 Task: Move the task Implement a new cloud-based customer analytics system for a company to the section To-Do in the project CoolBridge and sort the tasks in the project by Assignee in Ascending order
Action: Mouse moved to (93, 297)
Screenshot: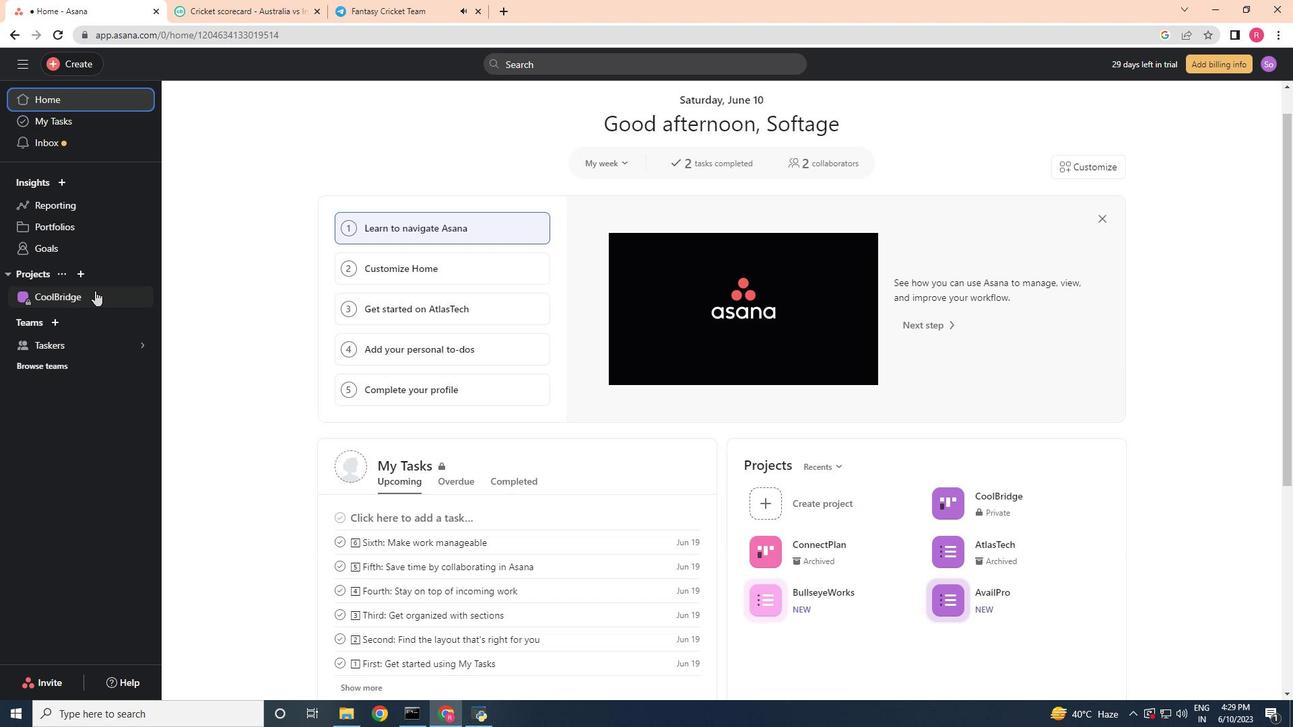 
Action: Mouse pressed left at (93, 297)
Screenshot: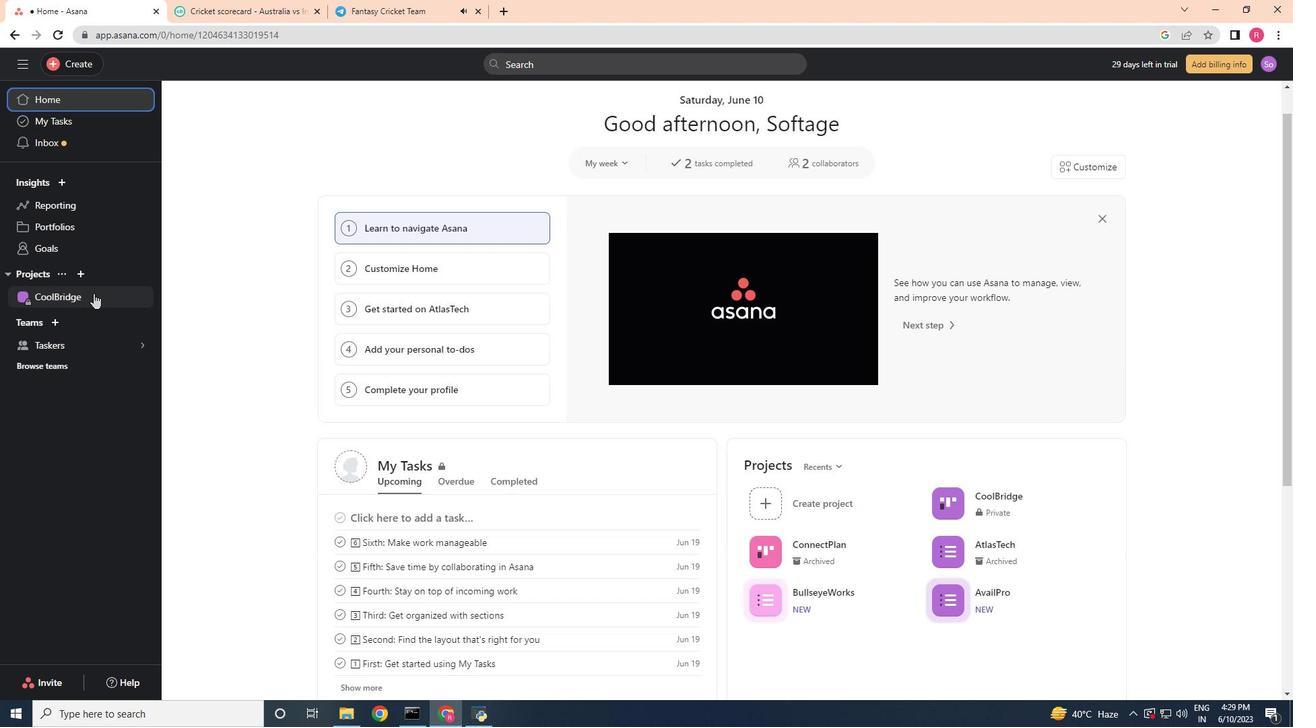 
Action: Mouse moved to (392, 417)
Screenshot: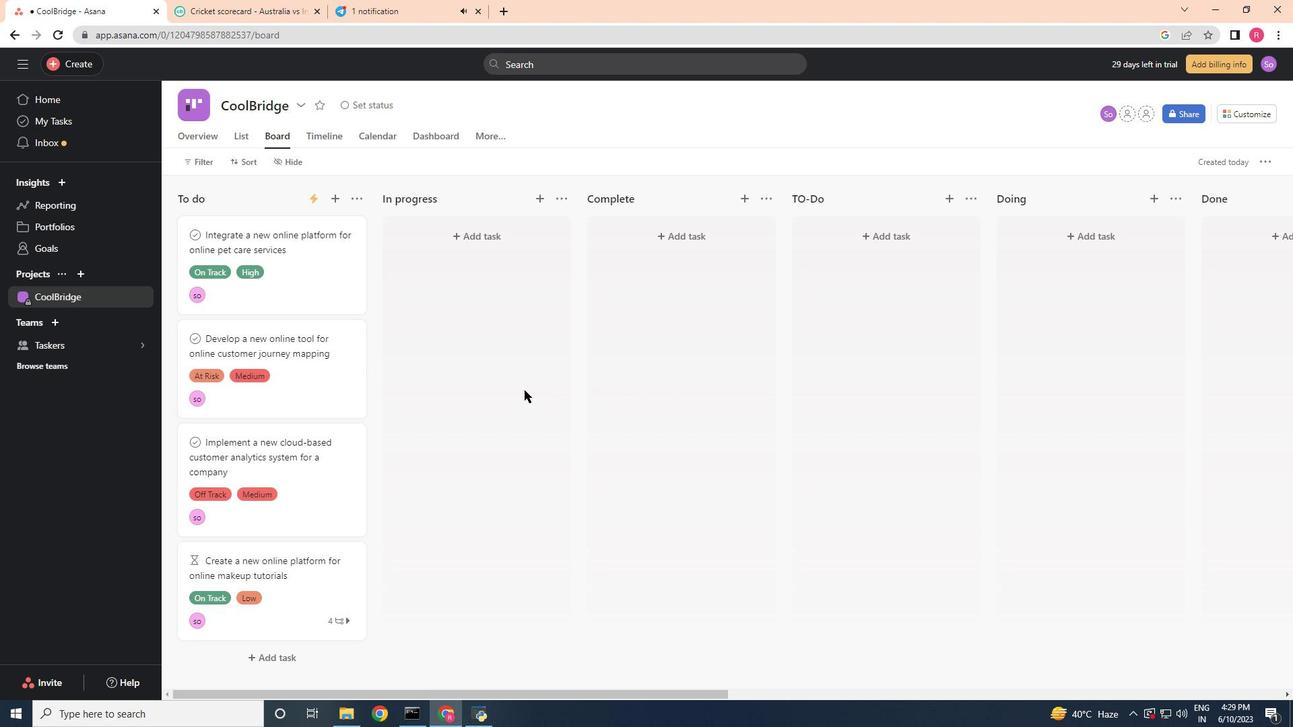 
Action: Mouse scrolled (392, 416) with delta (0, 0)
Screenshot: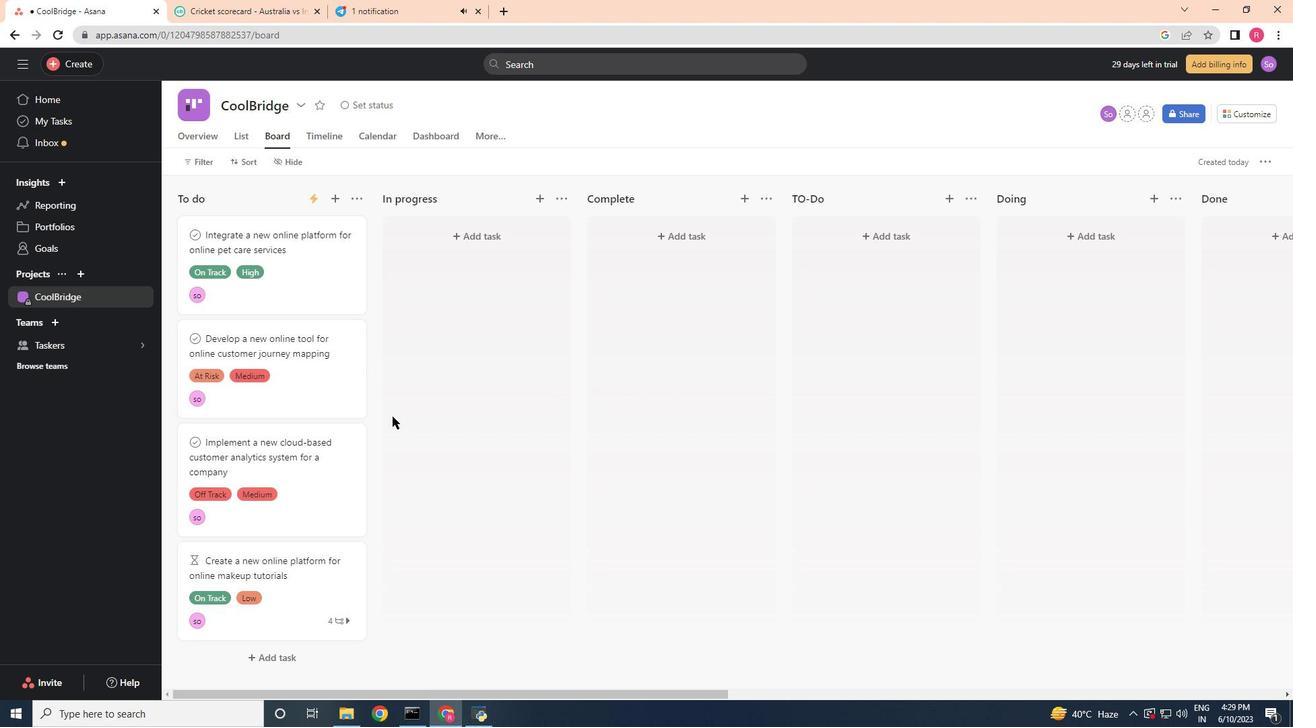 
Action: Mouse scrolled (392, 416) with delta (0, 0)
Screenshot: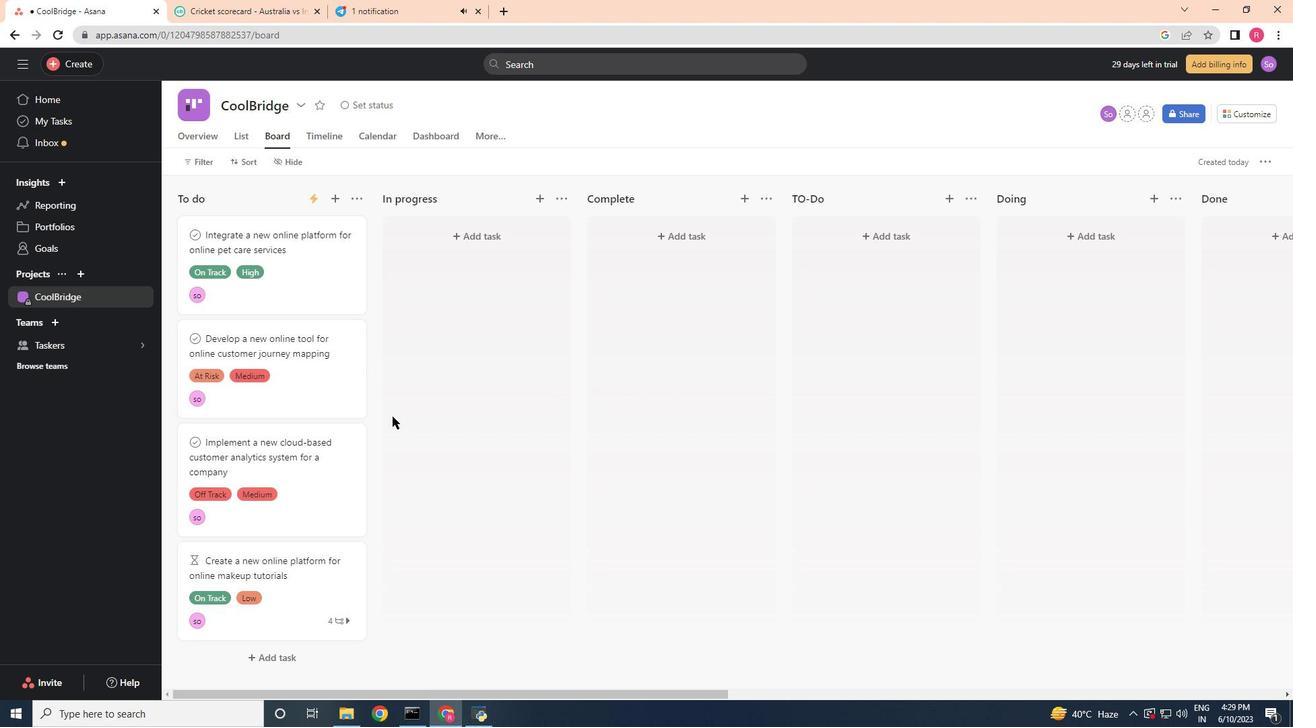 
Action: Mouse moved to (341, 448)
Screenshot: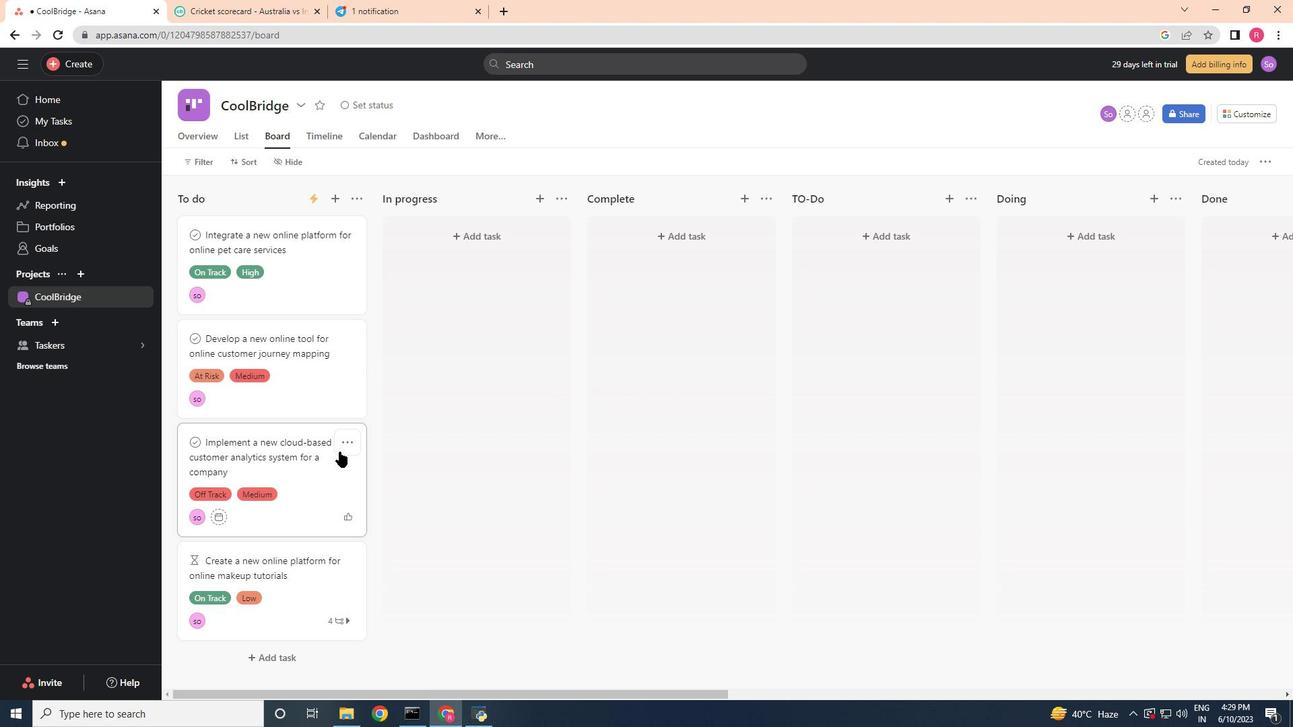 
Action: Mouse pressed left at (341, 448)
Screenshot: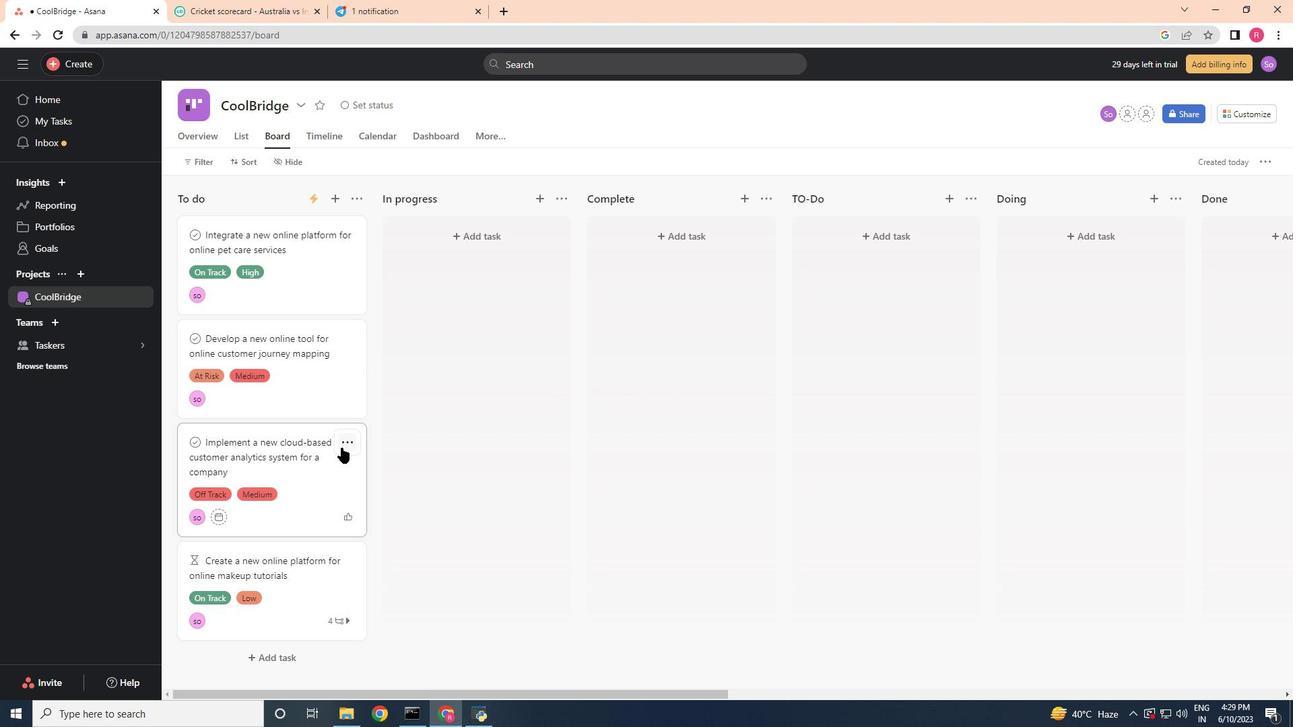 
Action: Mouse moved to (312, 496)
Screenshot: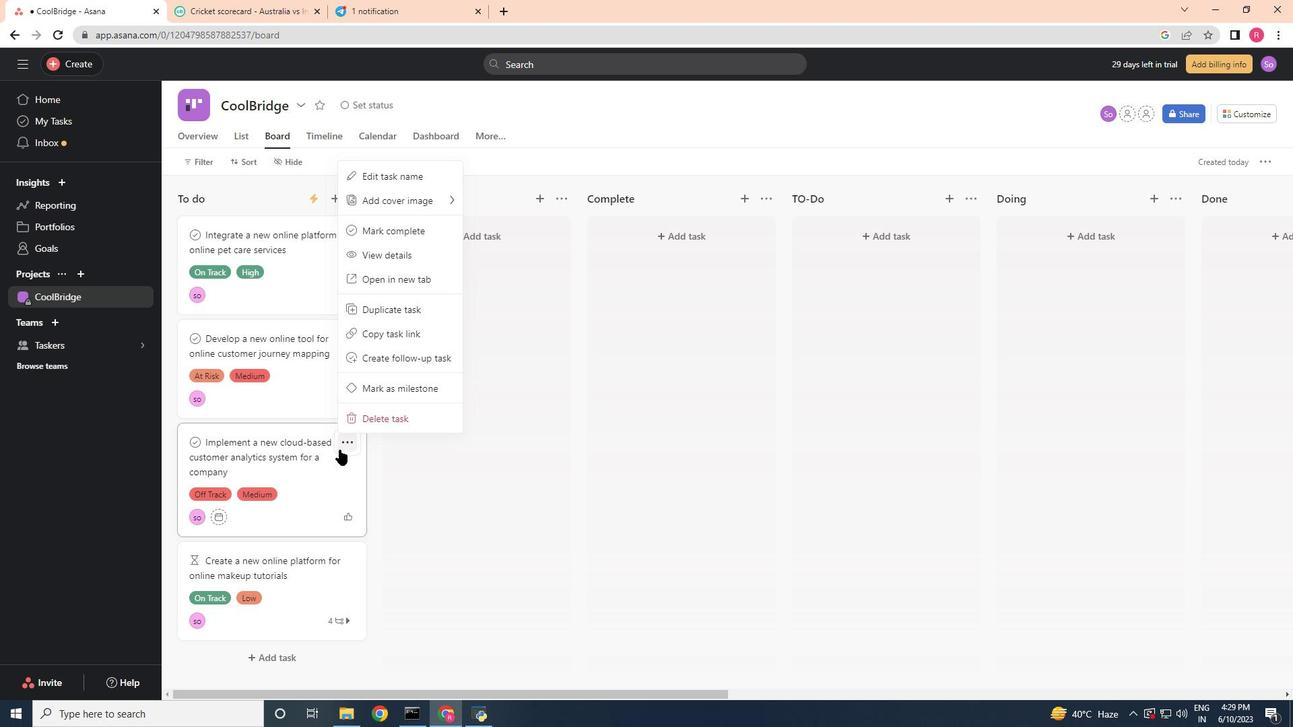 
Action: Mouse pressed left at (312, 496)
Screenshot: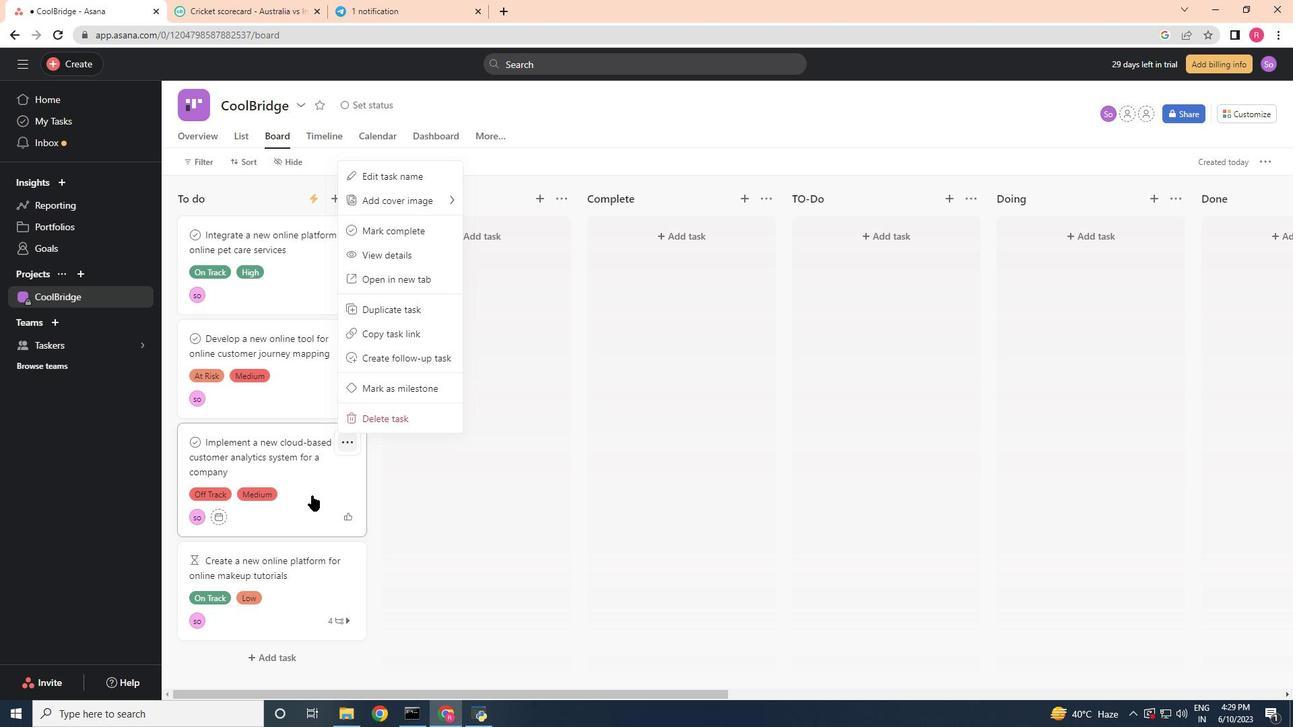 
Action: Mouse moved to (246, 157)
Screenshot: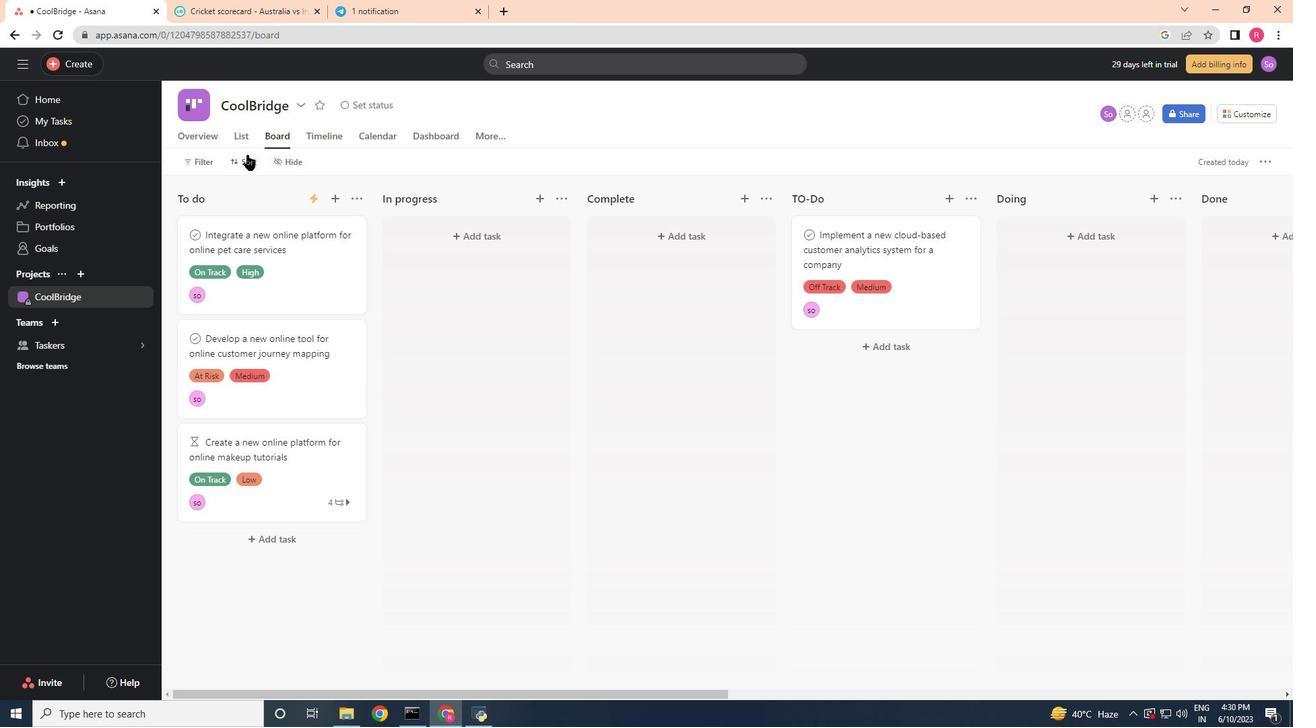 
Action: Mouse pressed left at (246, 157)
Screenshot: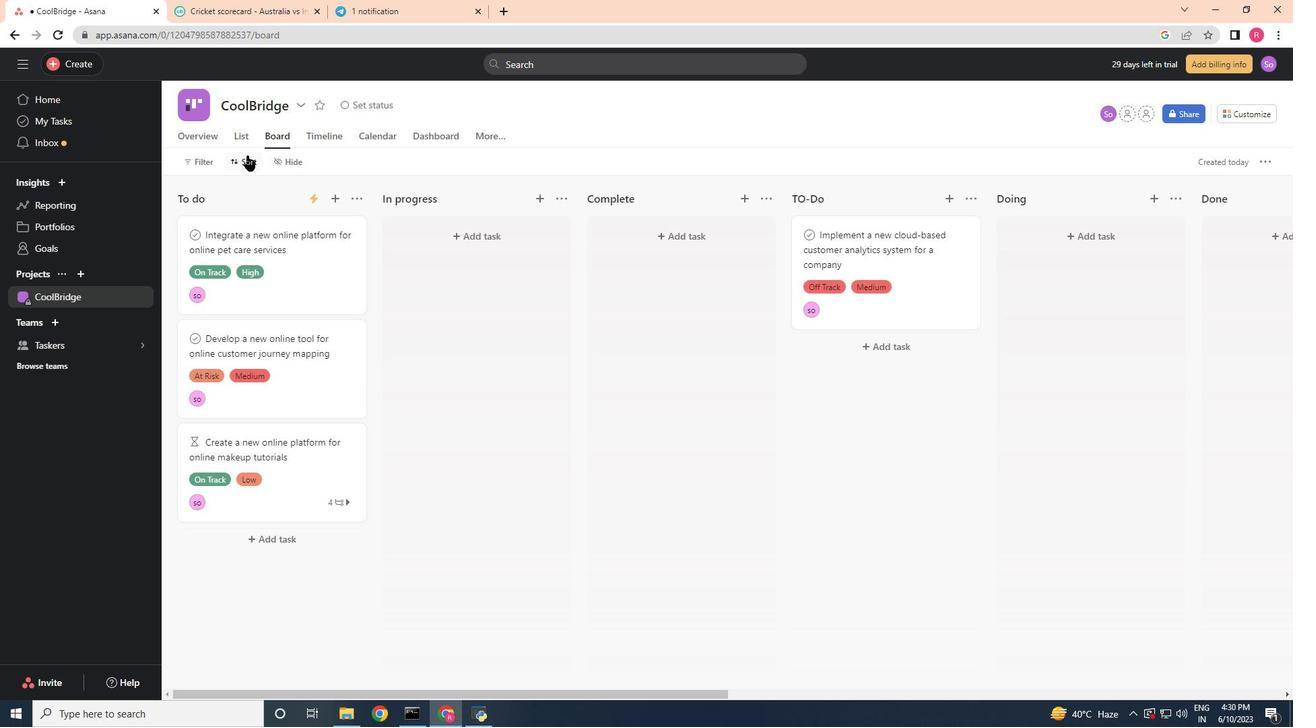
Action: Mouse moved to (278, 275)
Screenshot: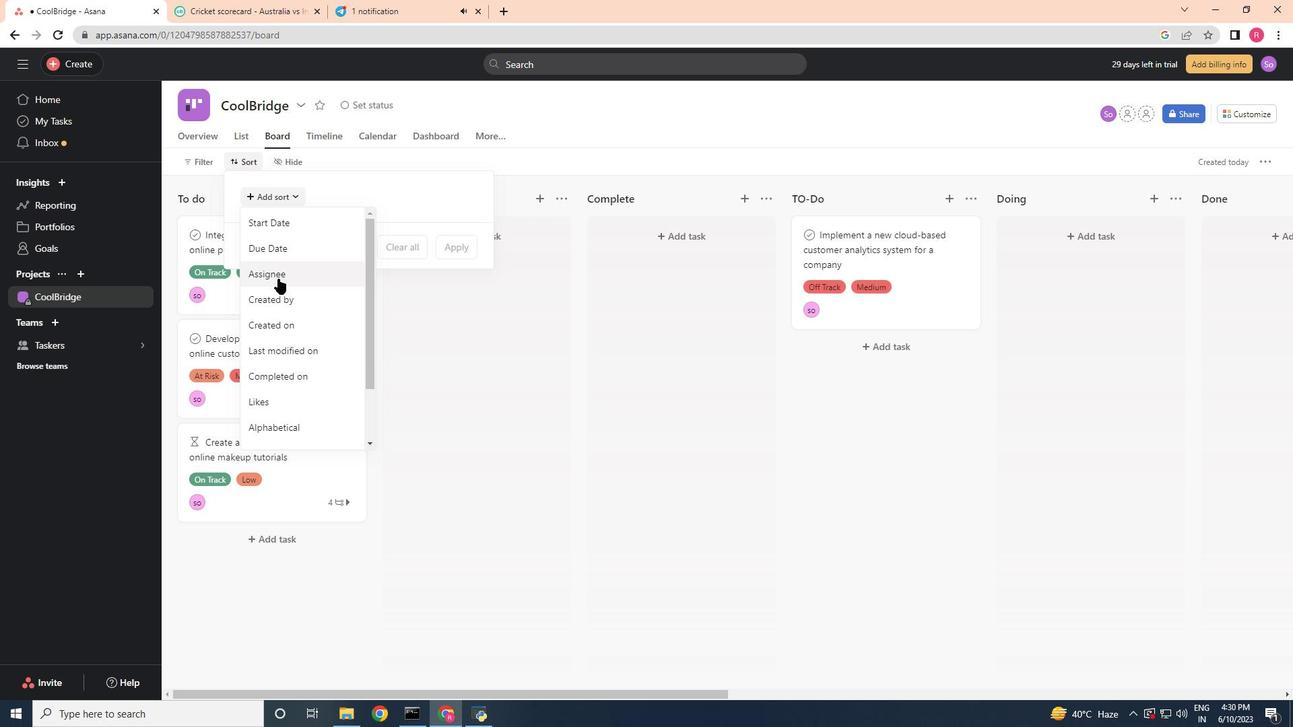 
Action: Mouse pressed left at (278, 275)
Screenshot: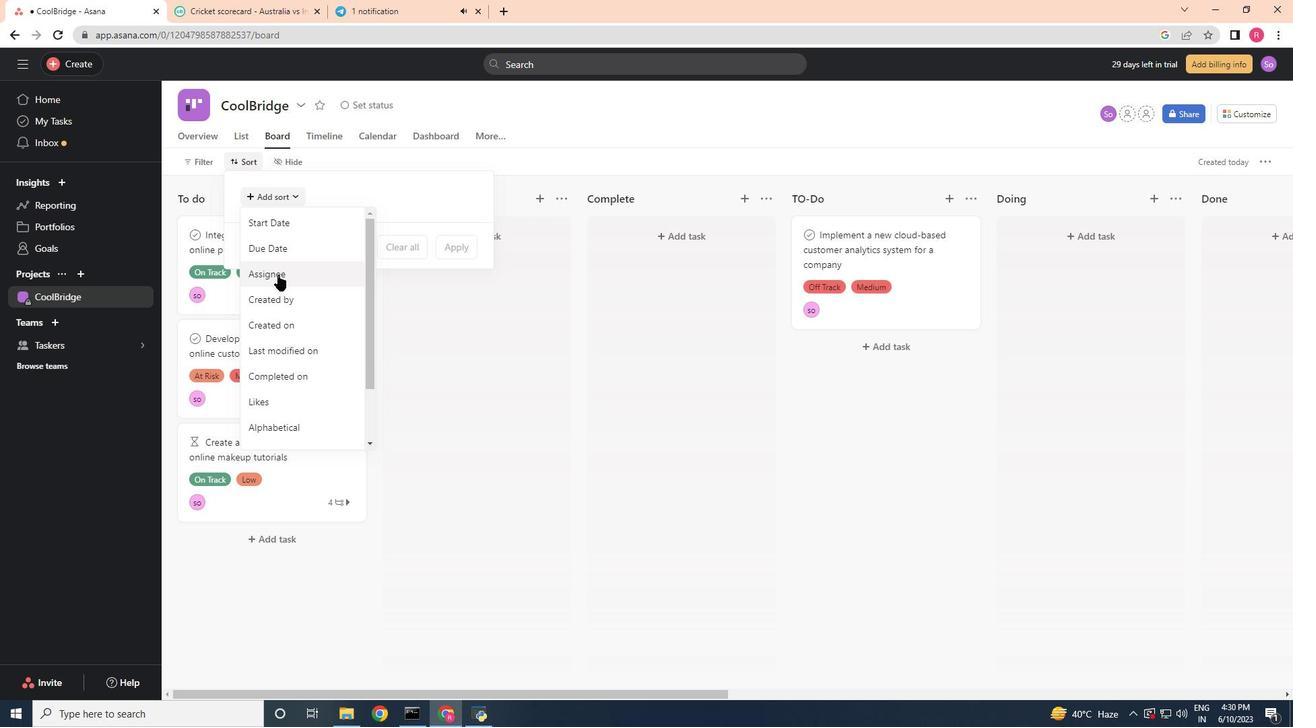 
Action: Mouse moved to (462, 310)
Screenshot: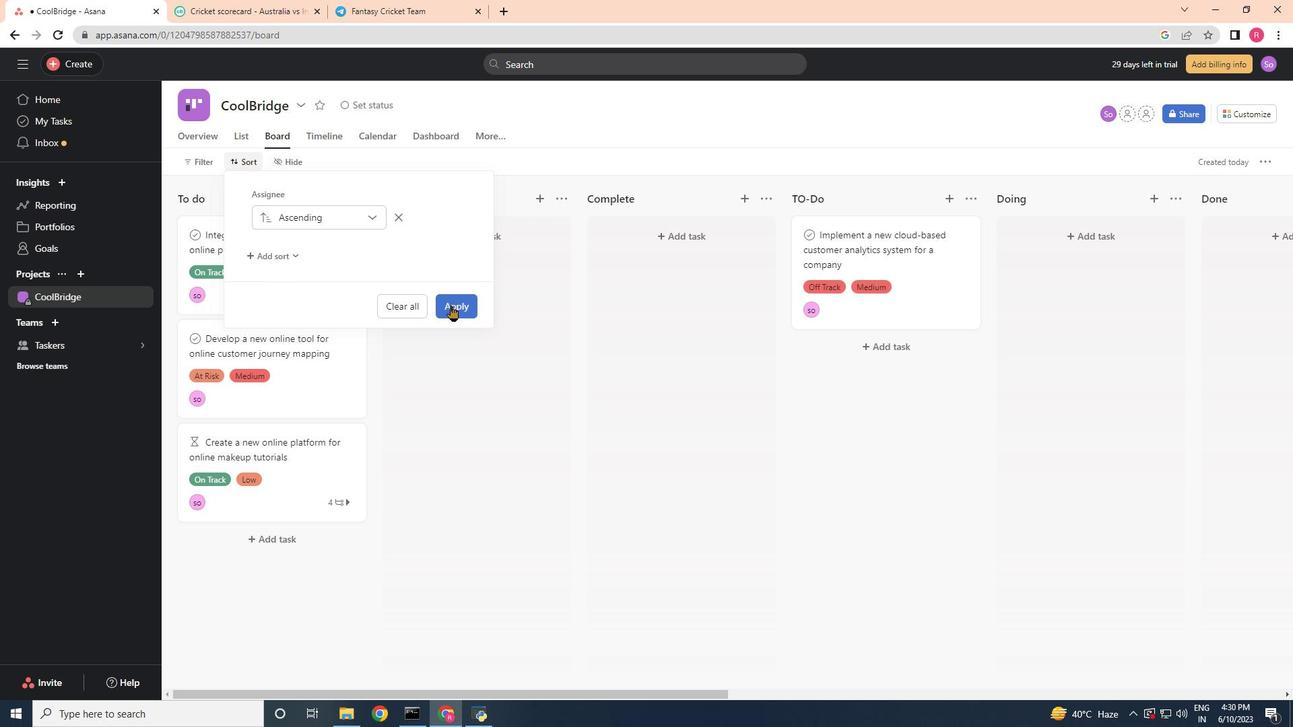 
Action: Mouse pressed left at (462, 310)
Screenshot: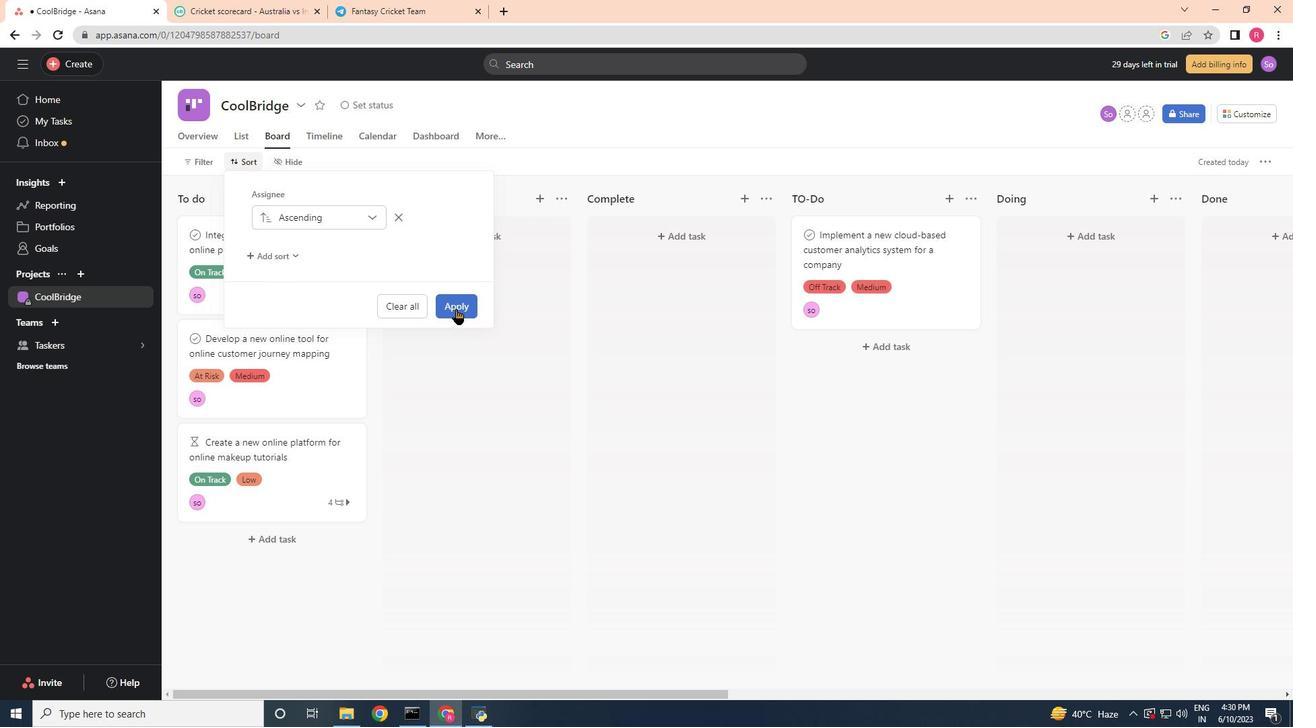 
Action: Mouse moved to (458, 323)
Screenshot: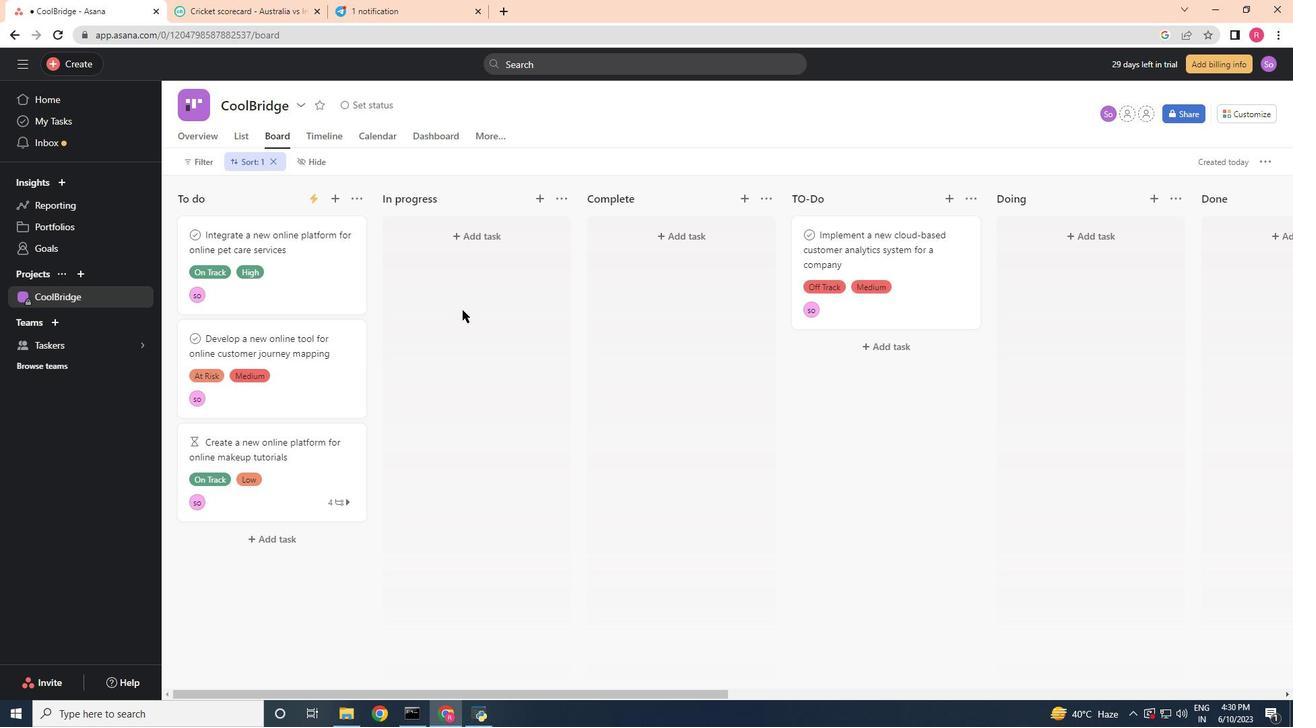 
